 Task: Change Option To Command
Action: Mouse moved to (42, 2)
Screenshot: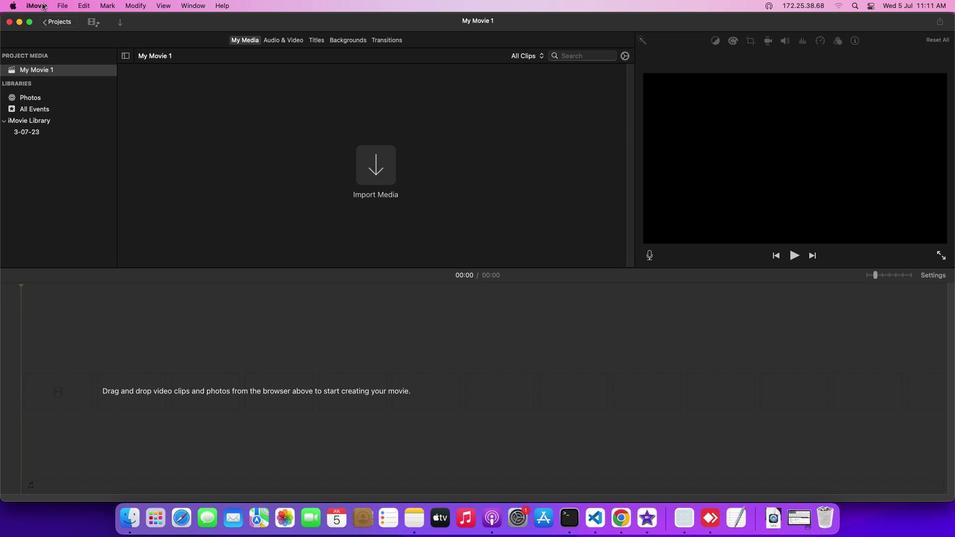 
Action: Mouse pressed left at (42, 2)
Screenshot: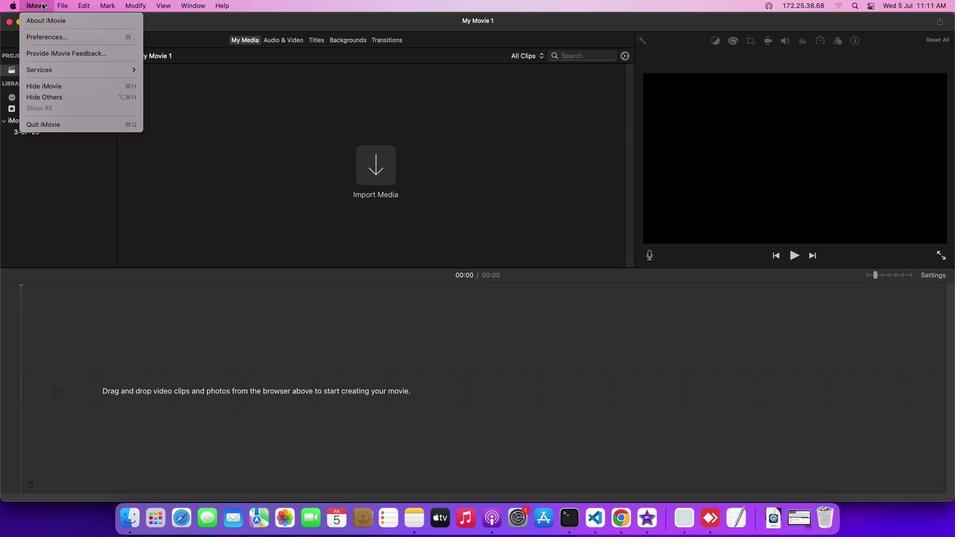 
Action: Mouse moved to (46, 68)
Screenshot: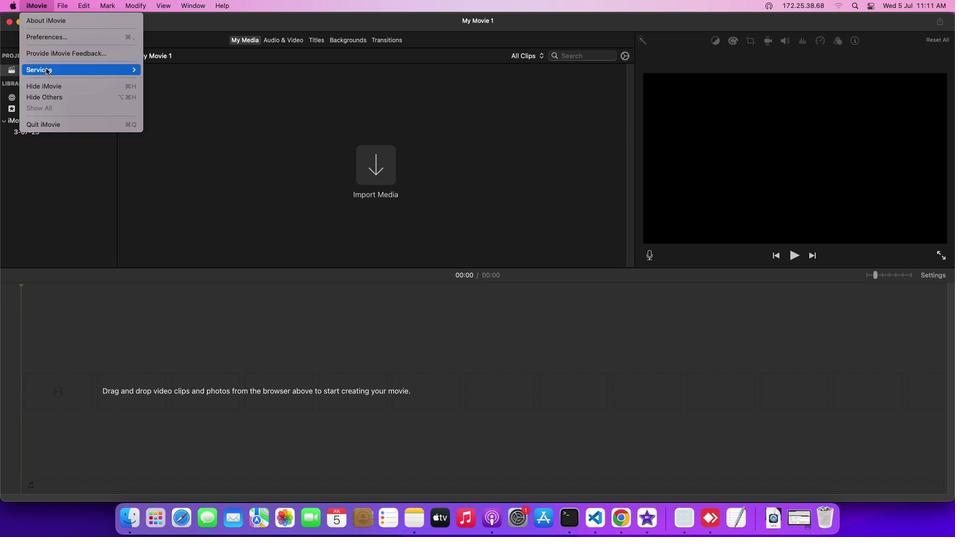 
Action: Mouse pressed left at (46, 68)
Screenshot: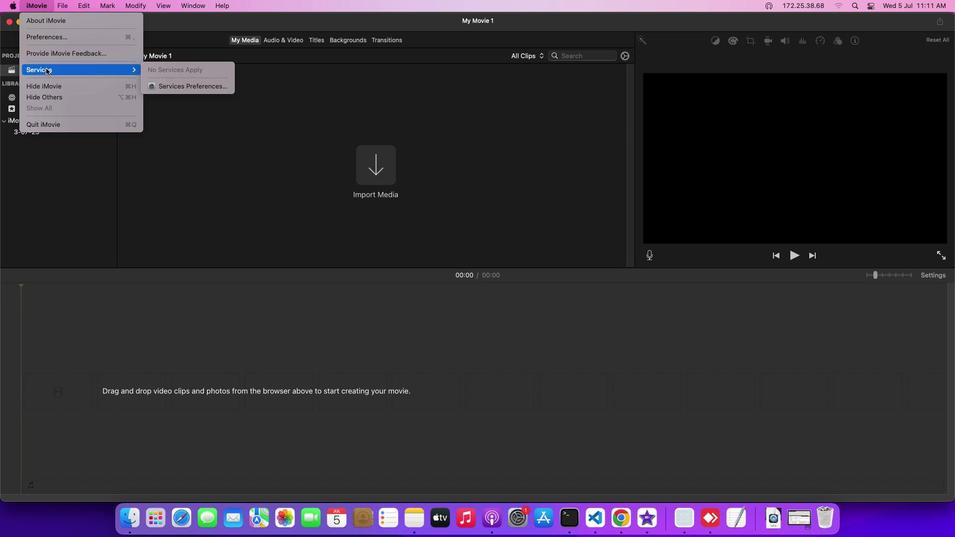 
Action: Mouse moved to (188, 84)
Screenshot: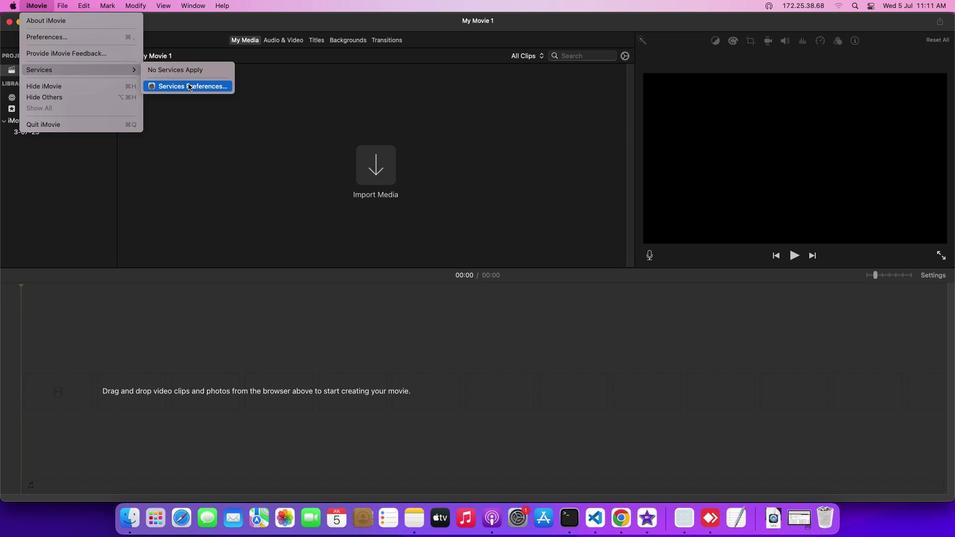 
Action: Mouse pressed left at (188, 84)
Screenshot: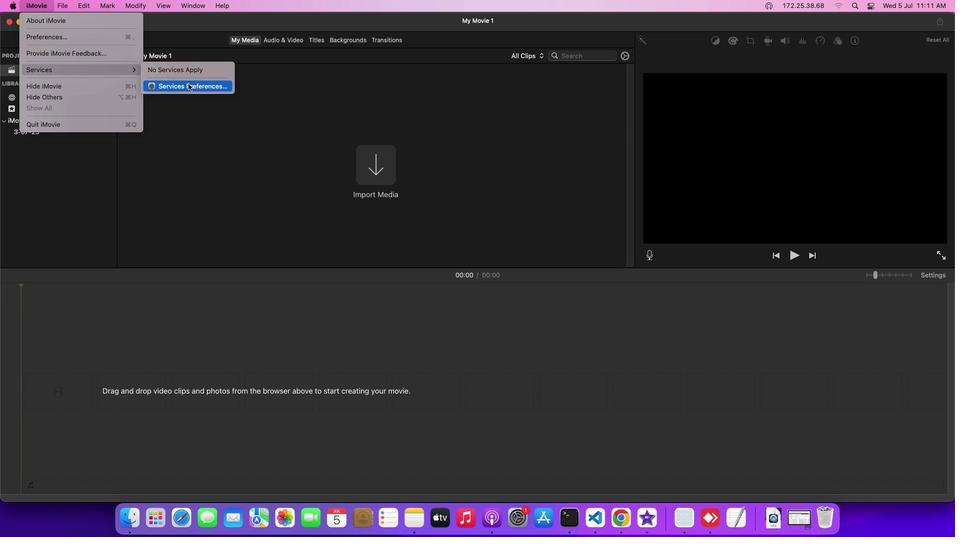 
Action: Mouse moved to (478, 149)
Screenshot: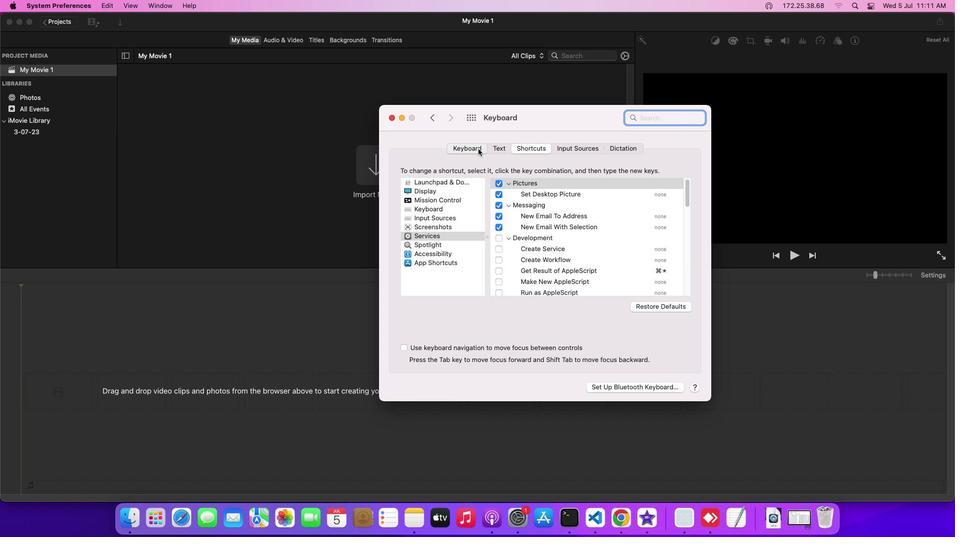 
Action: Mouse pressed left at (478, 149)
Screenshot: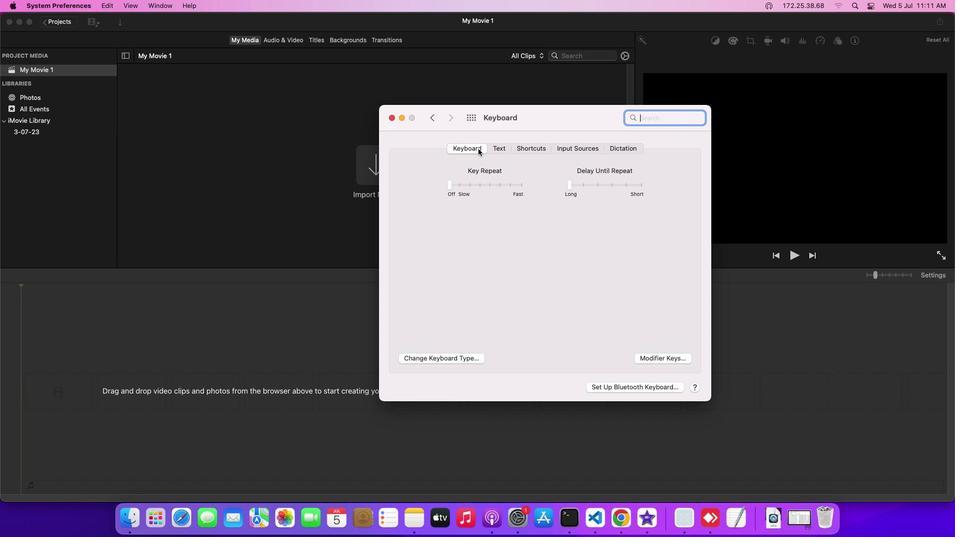 
Action: Mouse moved to (661, 360)
Screenshot: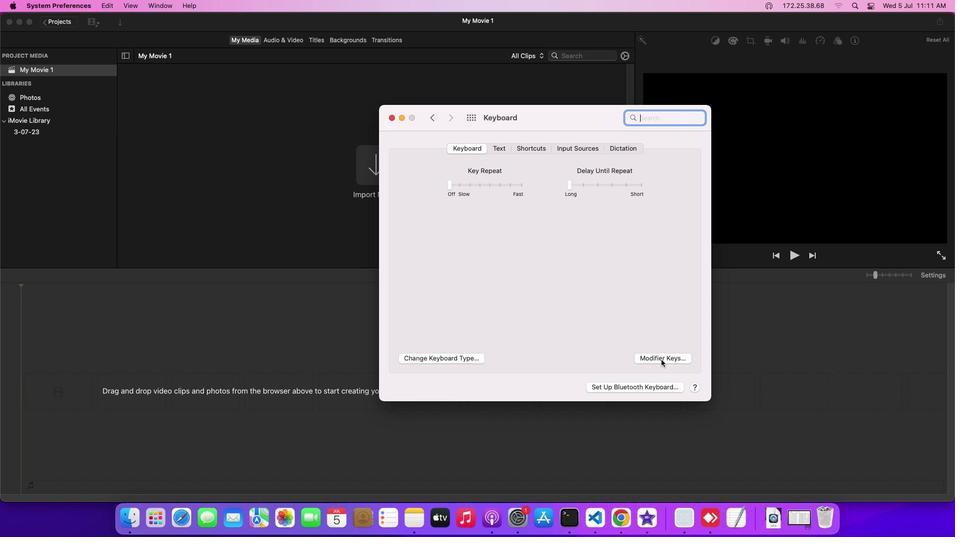 
Action: Mouse pressed left at (661, 360)
Screenshot: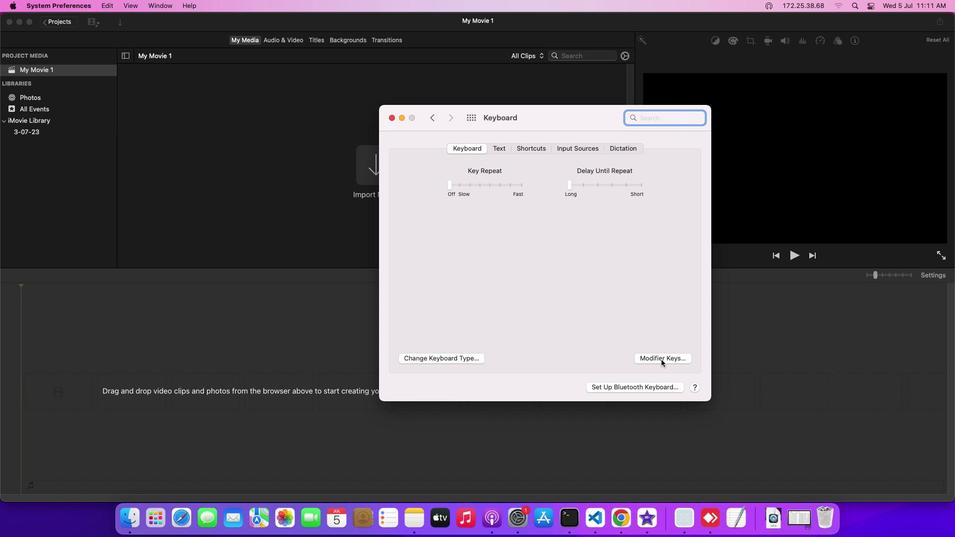 
Action: Mouse moved to (598, 227)
Screenshot: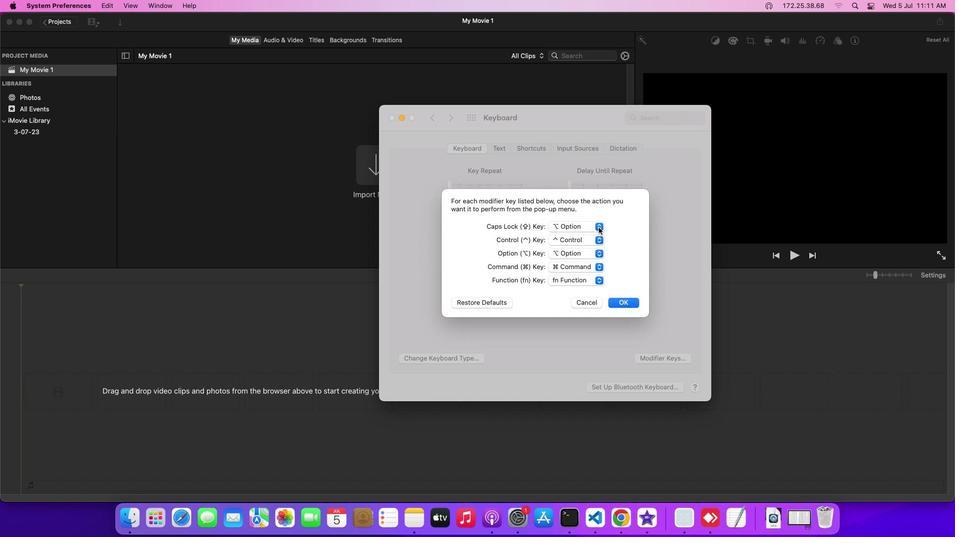 
Action: Mouse pressed left at (598, 227)
Screenshot: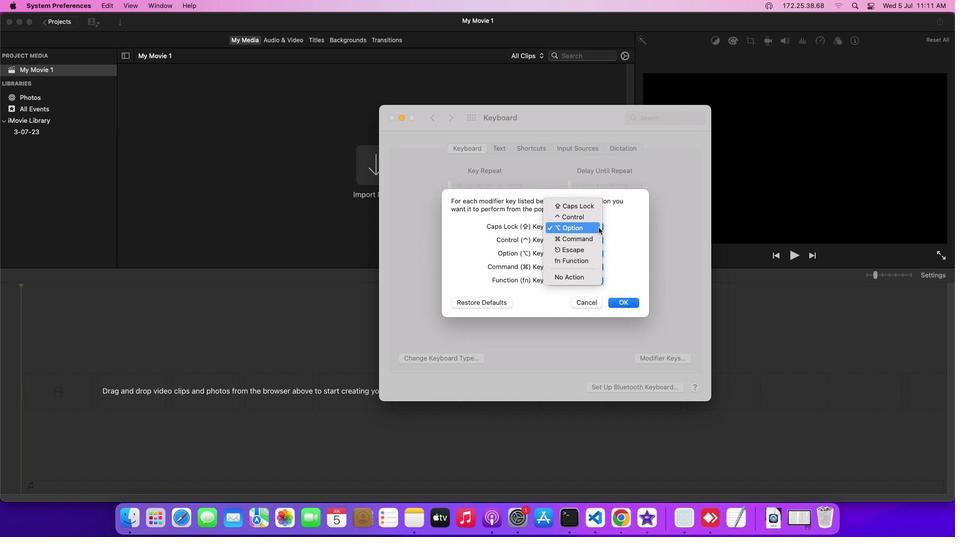 
Action: Mouse moved to (593, 238)
Screenshot: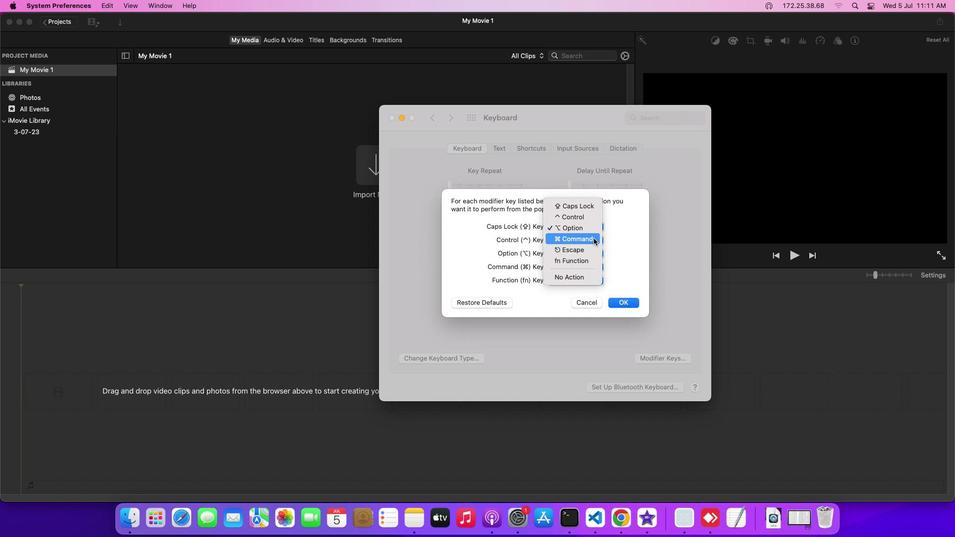 
Action: Mouse pressed left at (593, 238)
Screenshot: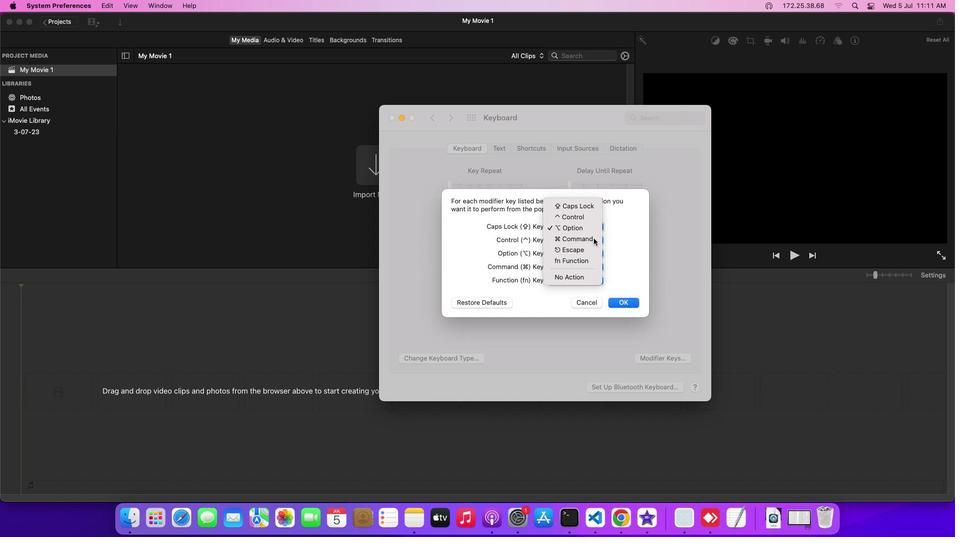 
Action: Mouse moved to (619, 299)
Screenshot: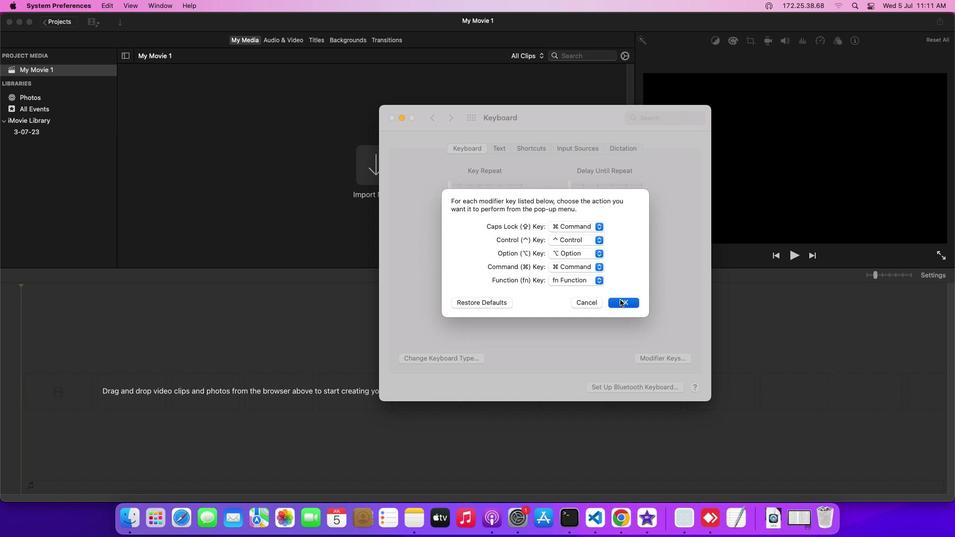 
Action: Mouse pressed left at (619, 299)
Screenshot: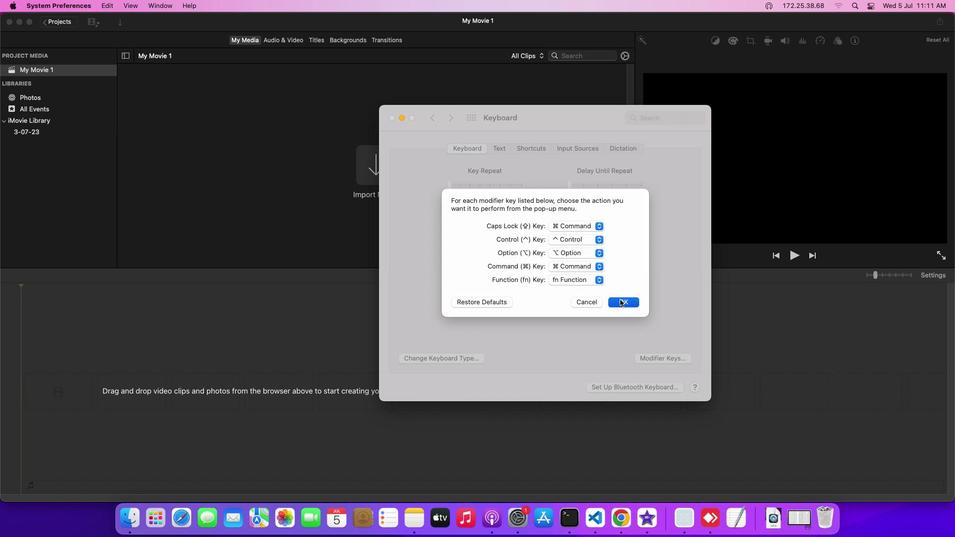 
